 Task: Check the average views per listing of storage in the last 5 years.
Action: Mouse moved to (241, 194)
Screenshot: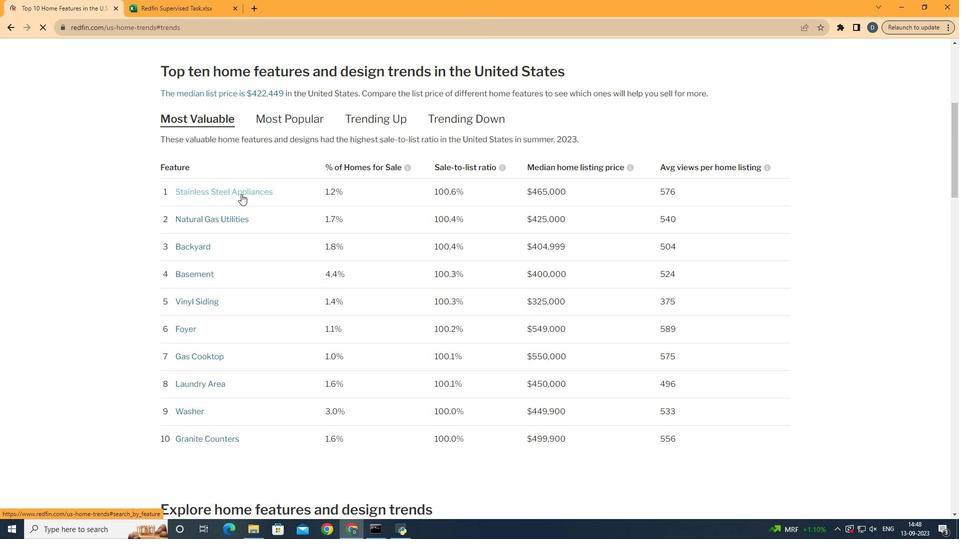 
Action: Mouse pressed left at (241, 194)
Screenshot: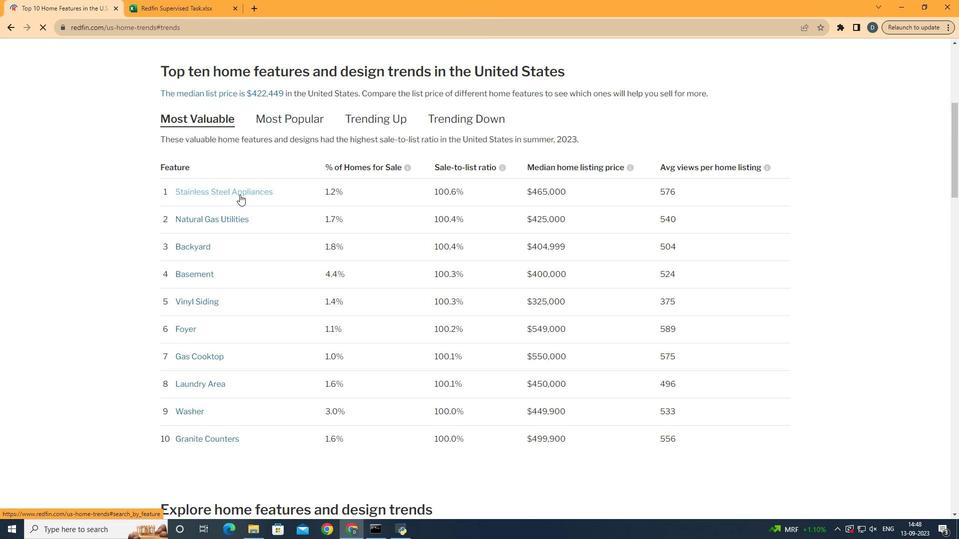 
Action: Mouse moved to (455, 220)
Screenshot: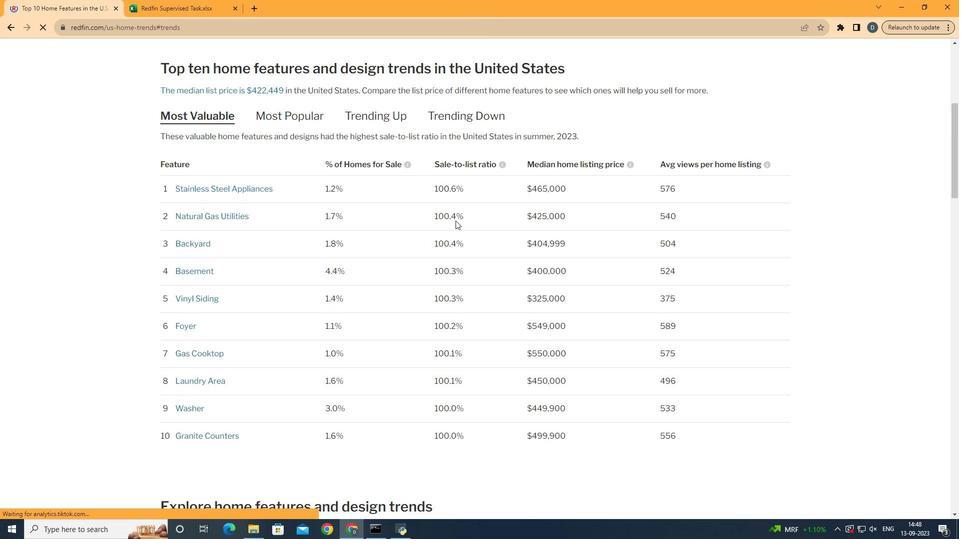 
Action: Mouse scrolled (455, 220) with delta (0, 0)
Screenshot: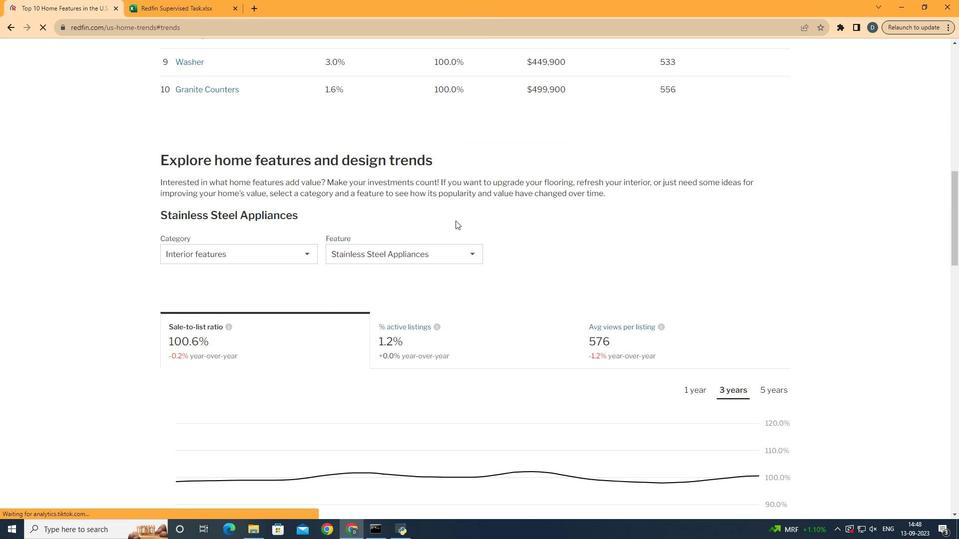 
Action: Mouse scrolled (455, 220) with delta (0, 0)
Screenshot: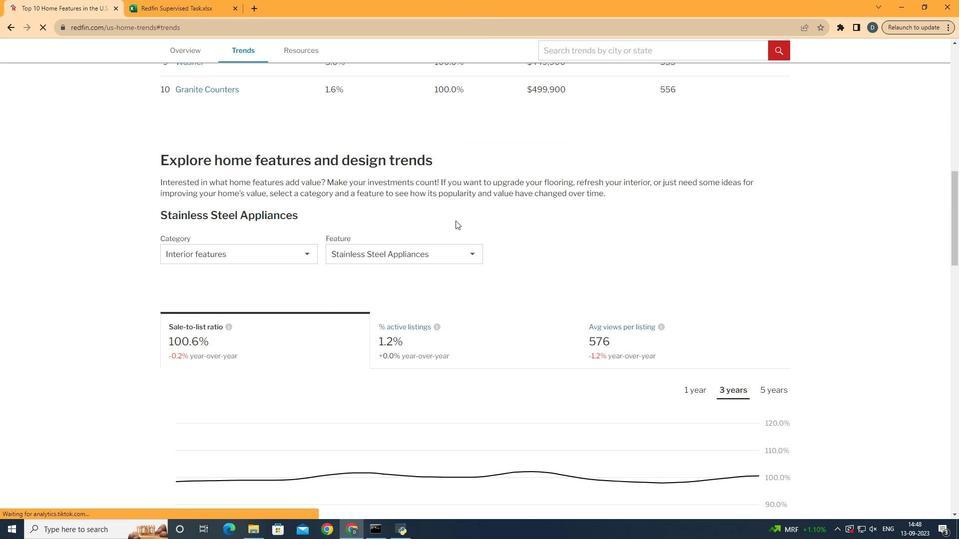 
Action: Mouse scrolled (455, 220) with delta (0, 0)
Screenshot: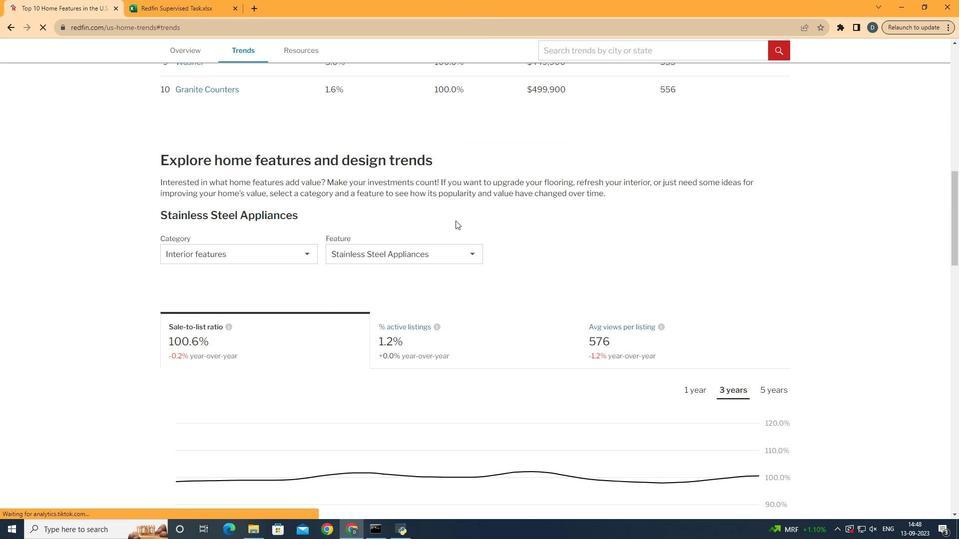 
Action: Mouse scrolled (455, 220) with delta (0, 0)
Screenshot: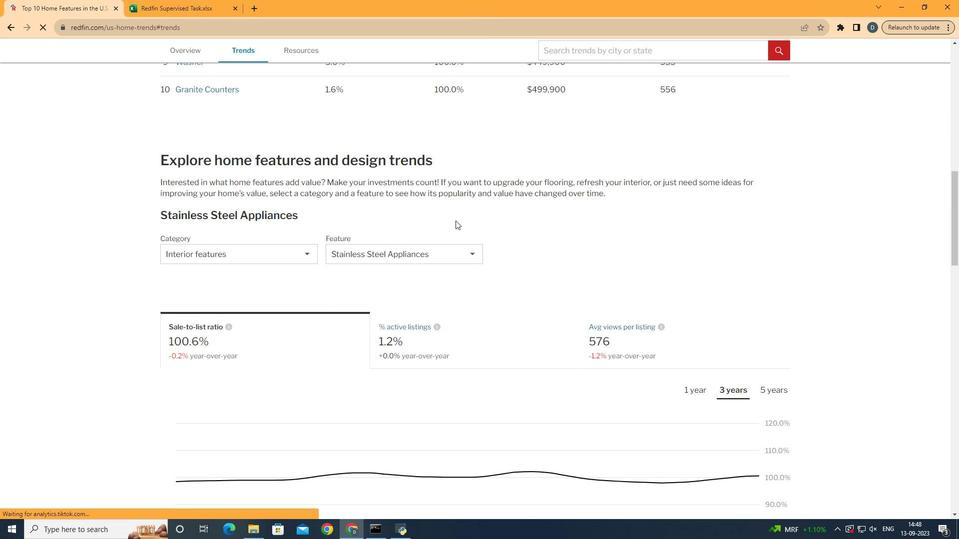 
Action: Mouse scrolled (455, 220) with delta (0, 0)
Screenshot: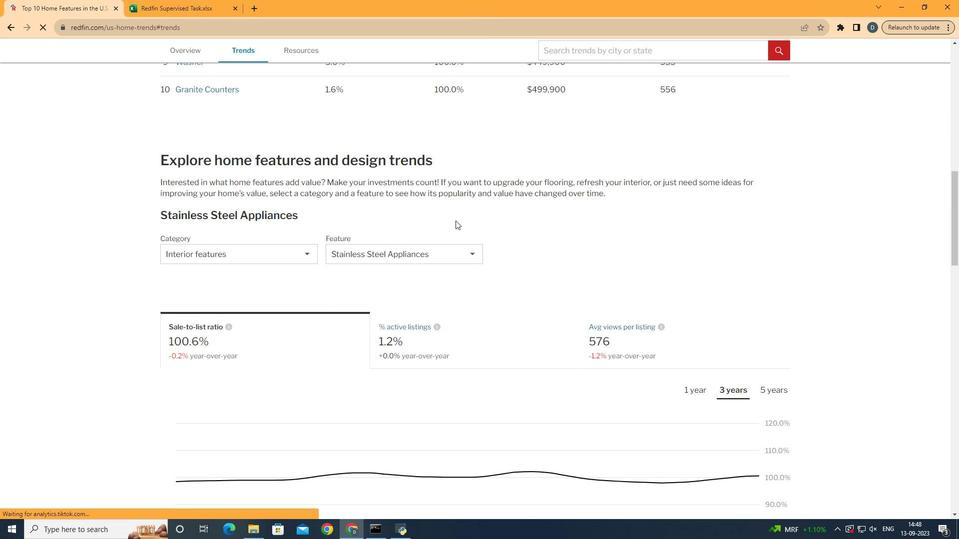 
Action: Mouse scrolled (455, 220) with delta (0, 0)
Screenshot: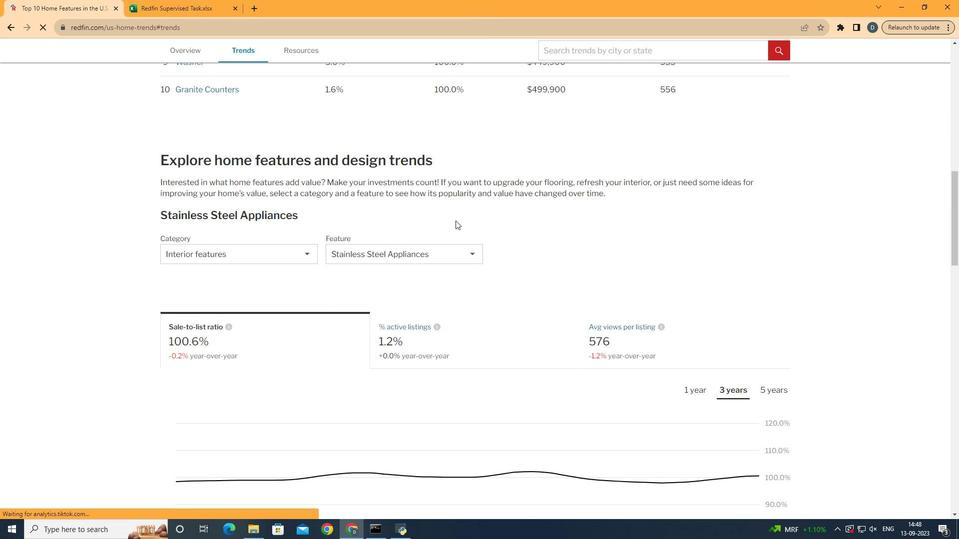 
Action: Mouse scrolled (455, 220) with delta (0, 0)
Screenshot: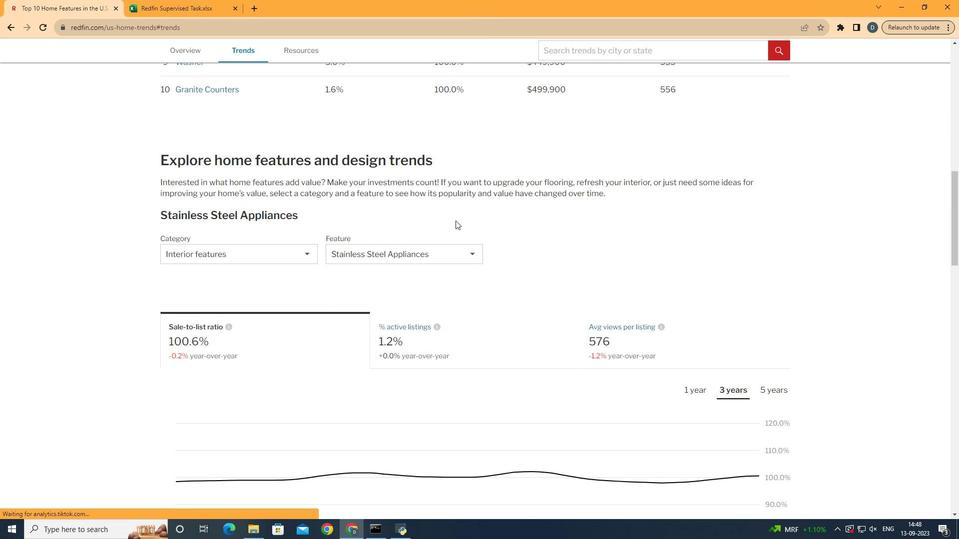 
Action: Mouse scrolled (455, 220) with delta (0, 0)
Screenshot: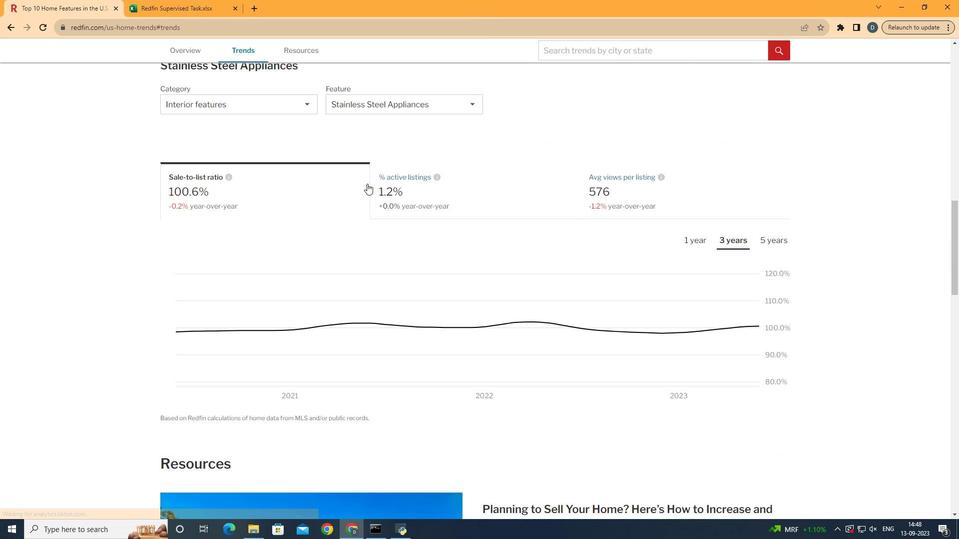 
Action: Mouse scrolled (455, 220) with delta (0, 0)
Screenshot: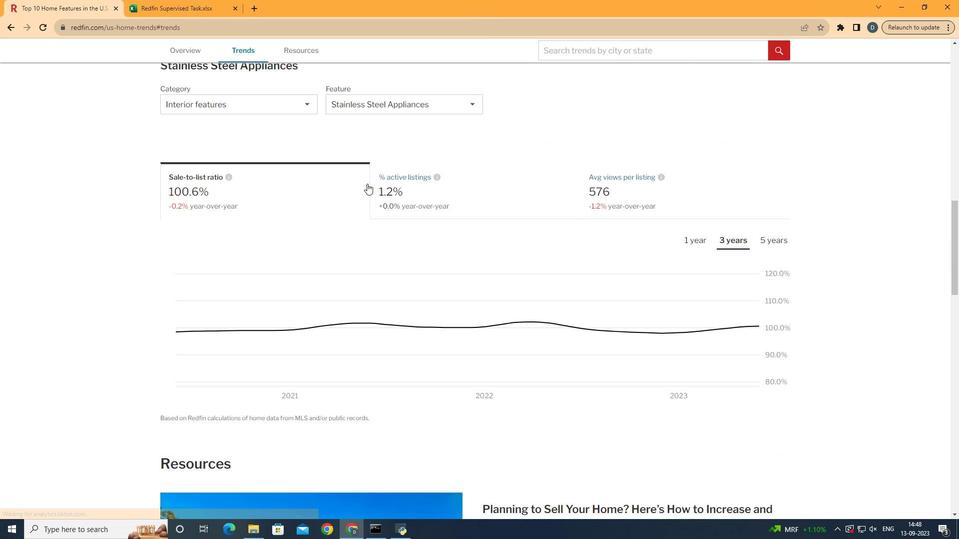 
Action: Mouse scrolled (455, 220) with delta (0, 0)
Screenshot: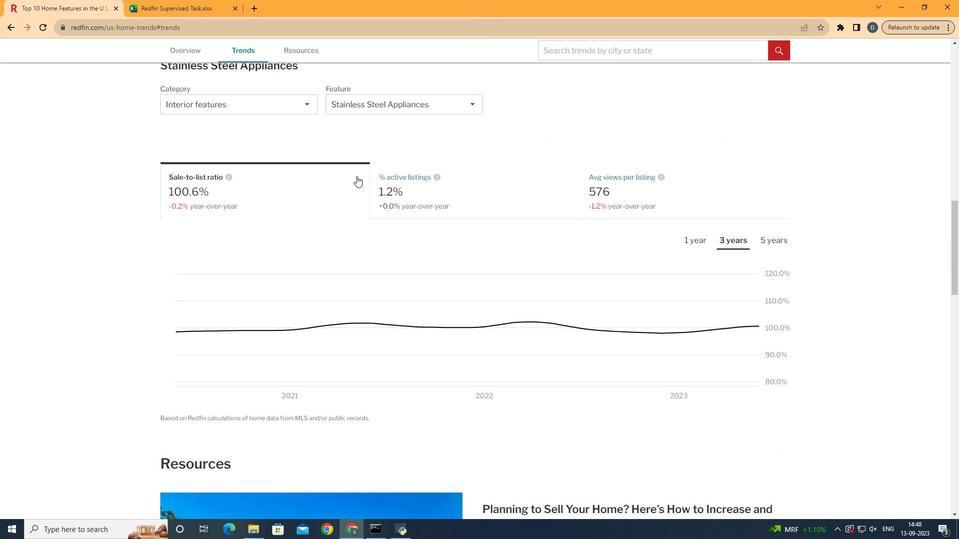 
Action: Mouse moved to (305, 106)
Screenshot: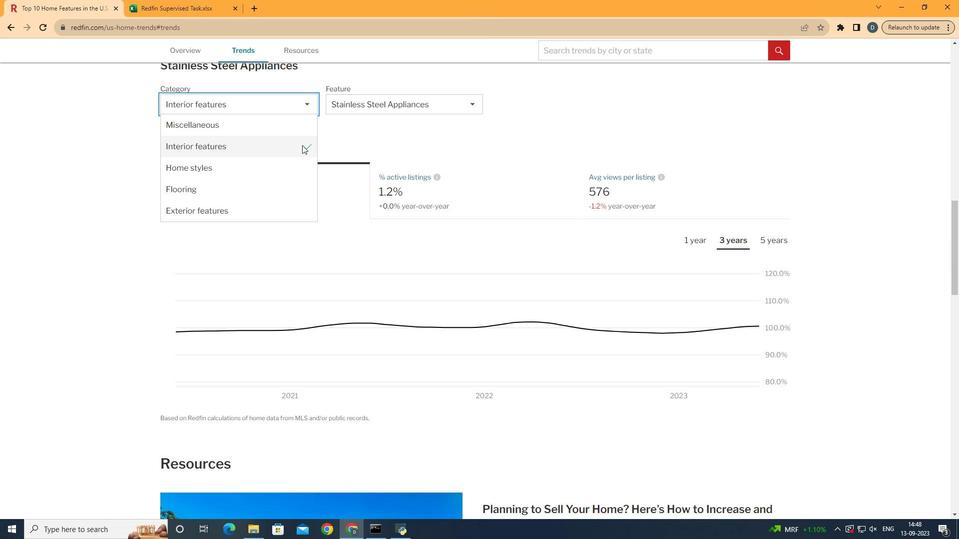 
Action: Mouse pressed left at (305, 106)
Screenshot: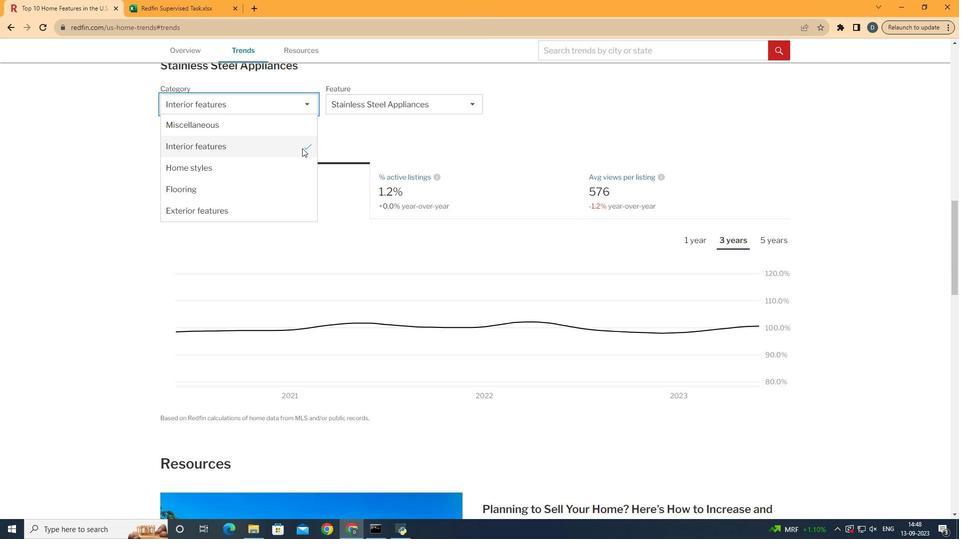 
Action: Mouse moved to (302, 148)
Screenshot: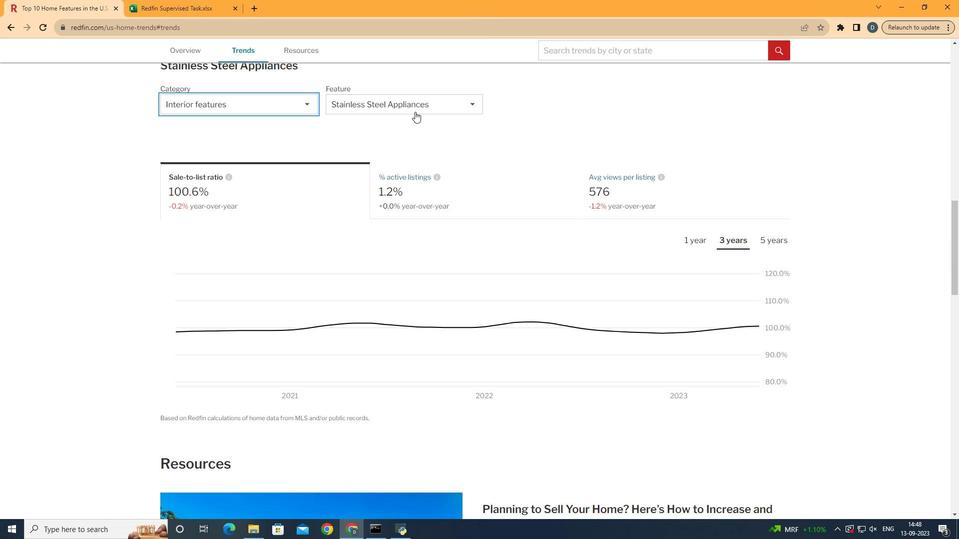 
Action: Mouse pressed left at (302, 148)
Screenshot: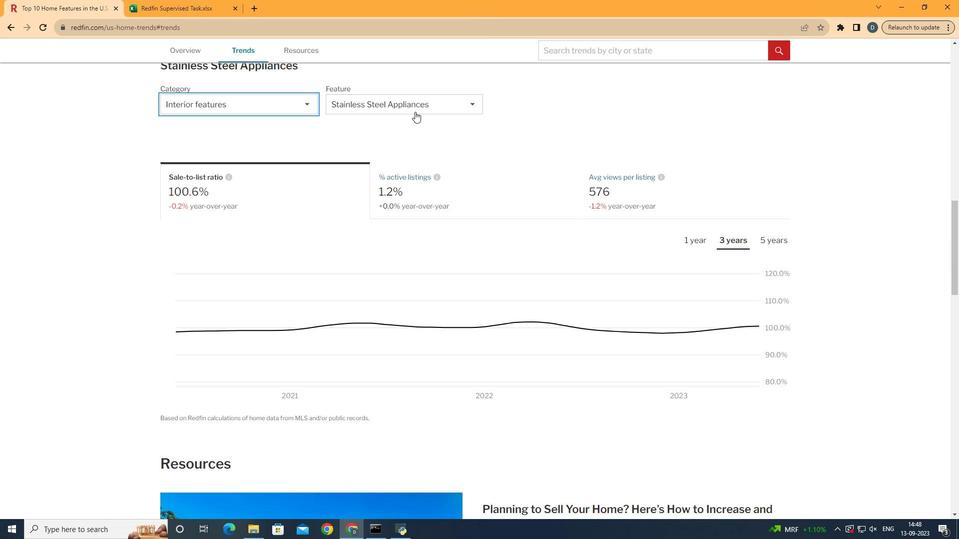 
Action: Mouse moved to (442, 96)
Screenshot: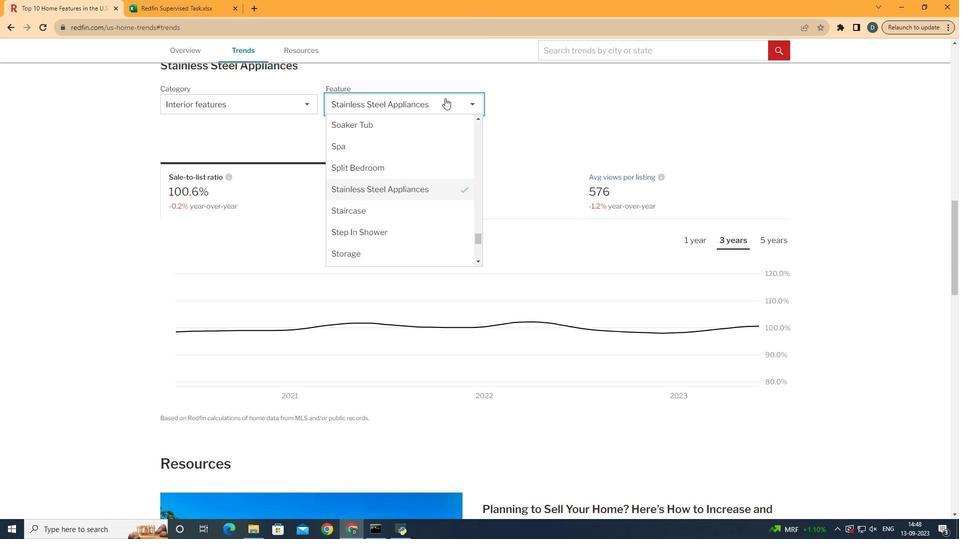 
Action: Mouse pressed left at (442, 96)
Screenshot: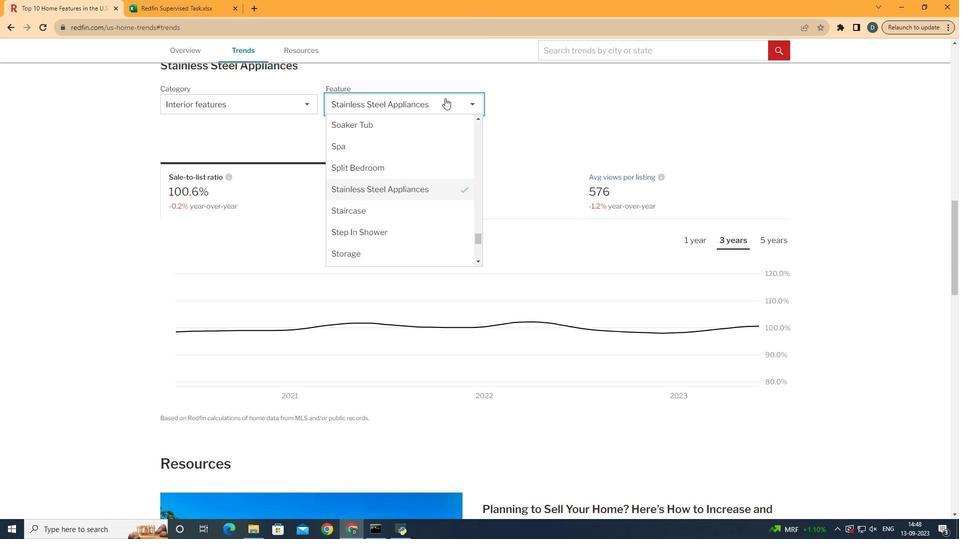 
Action: Mouse moved to (409, 258)
Screenshot: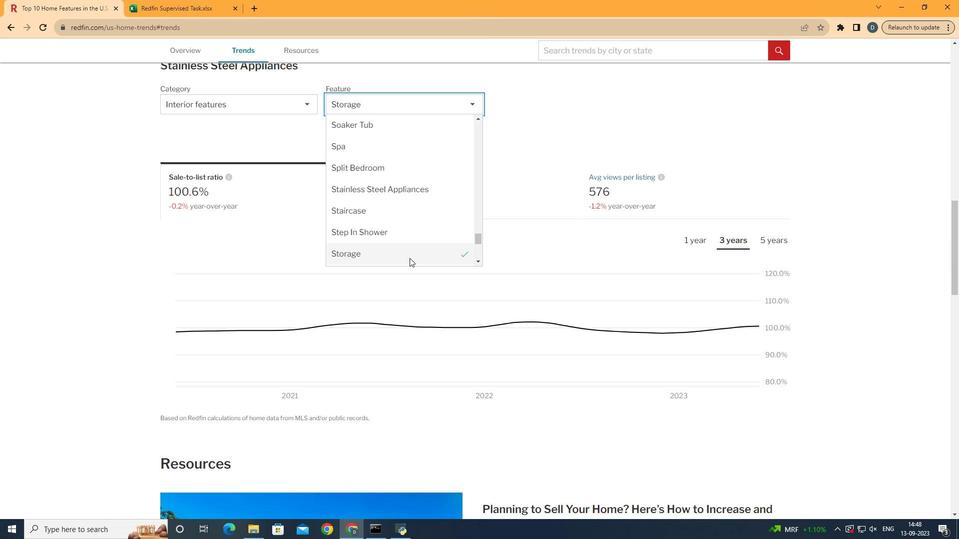 
Action: Mouse pressed left at (409, 258)
Screenshot: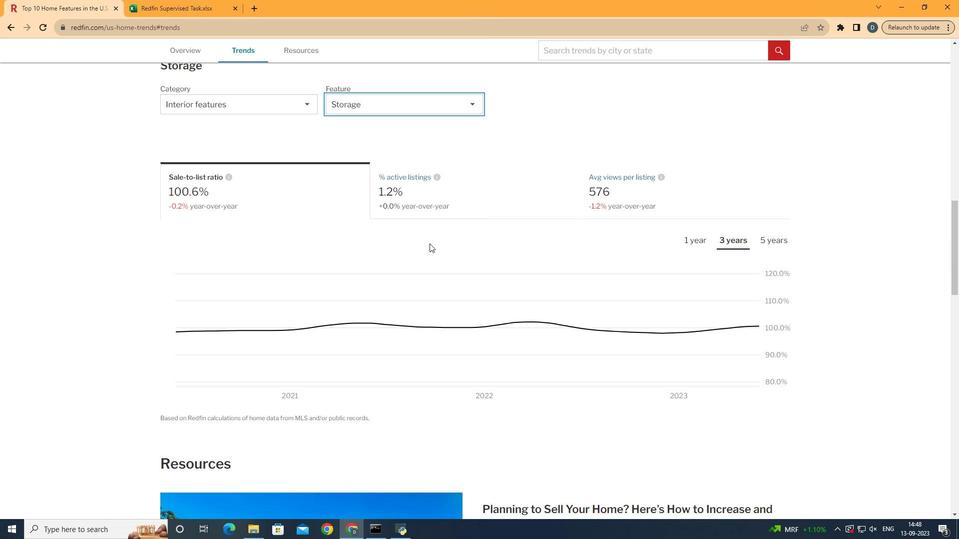 
Action: Mouse moved to (694, 207)
Screenshot: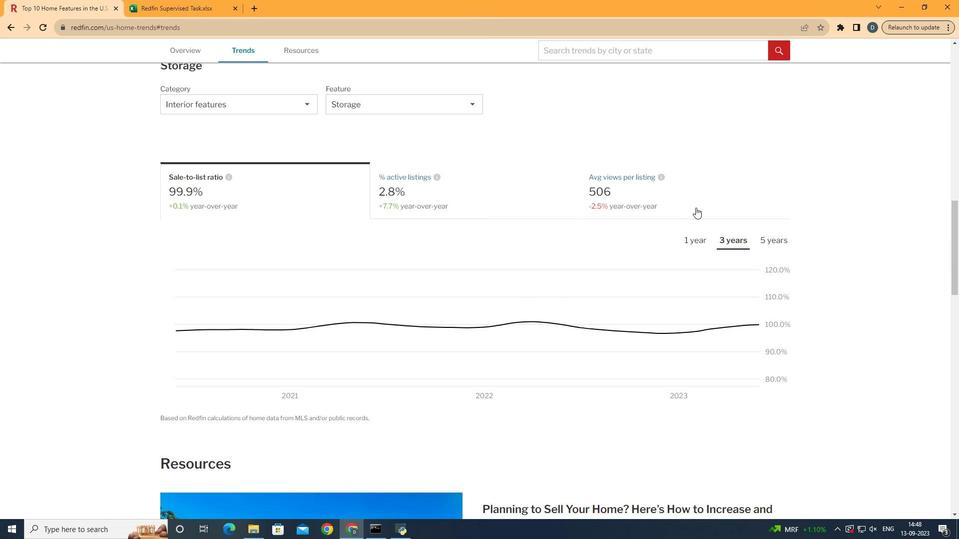 
Action: Mouse pressed left at (694, 207)
Screenshot: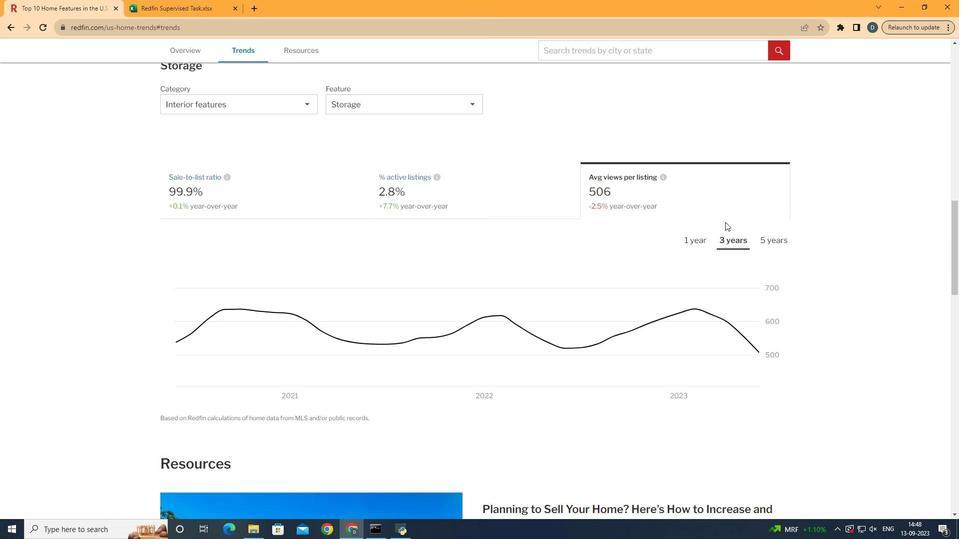 
Action: Mouse moved to (768, 236)
Screenshot: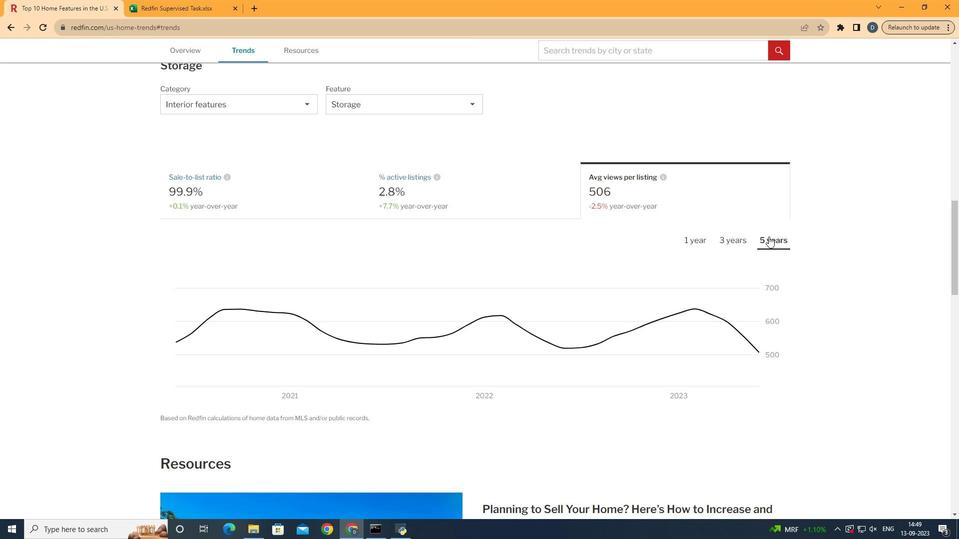 
Action: Mouse pressed left at (768, 236)
Screenshot: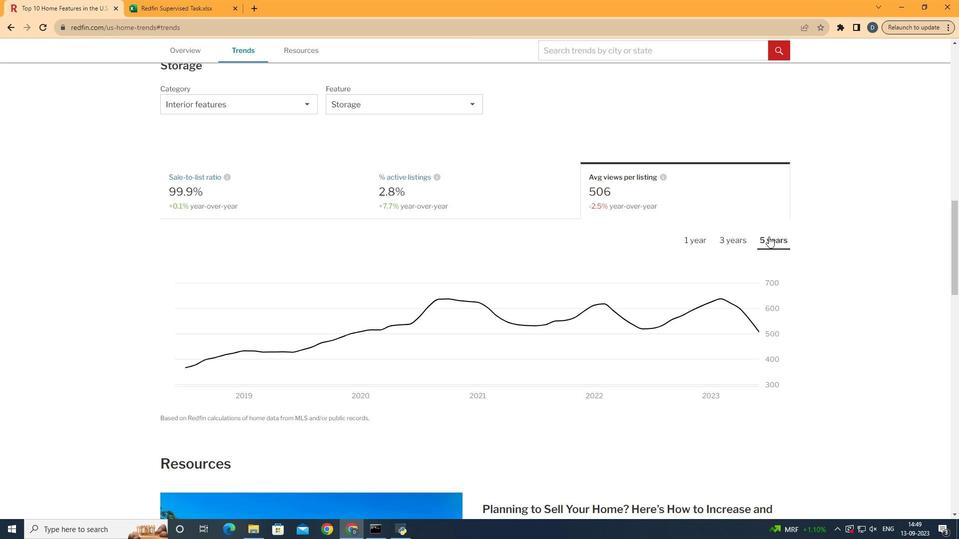
Action: Mouse moved to (768, 233)
Screenshot: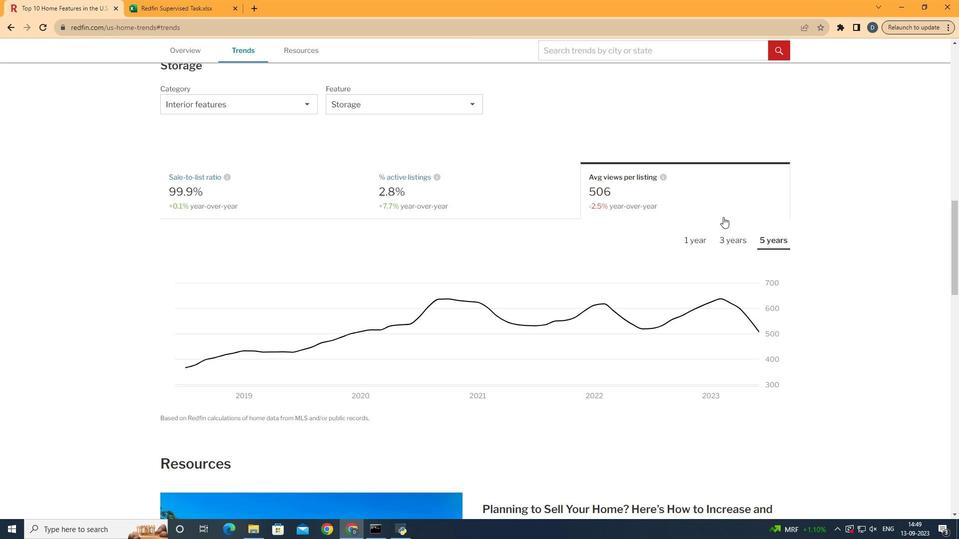 
